 Task: Send an email with the signature Cole Ward with the subject 'Request for a trial' and the message 'Please let me know if there are any updates on this issue.' from softage.1@softage.net to softage.7@softage.net with an attached document Case_study.pdf and move the email from Sent Items to the folder Onboarding
Action: Mouse moved to (591, 228)
Screenshot: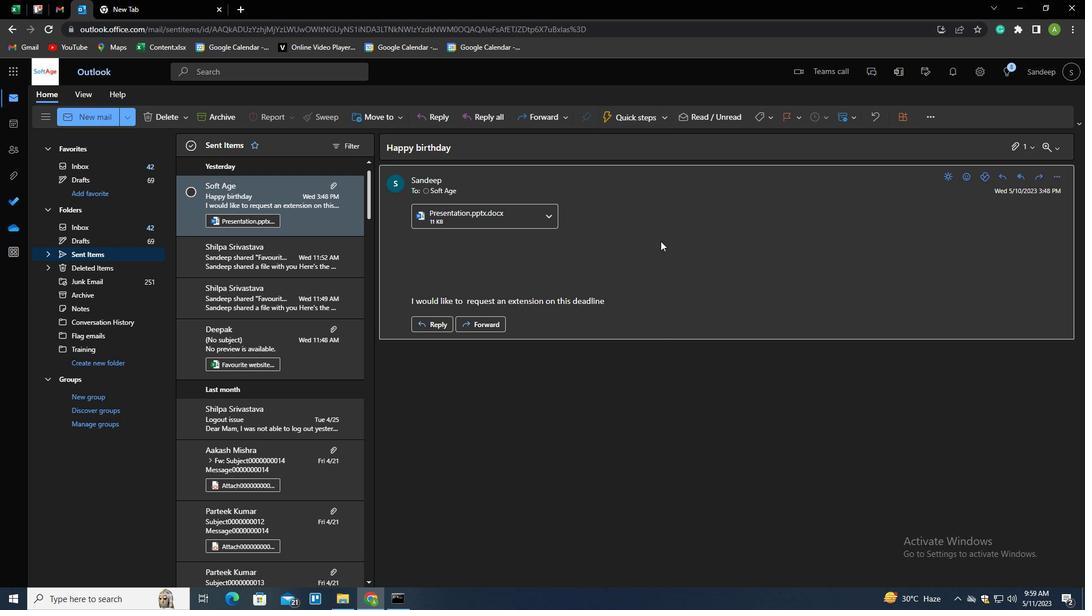 
Action: Key pressed n
Screenshot: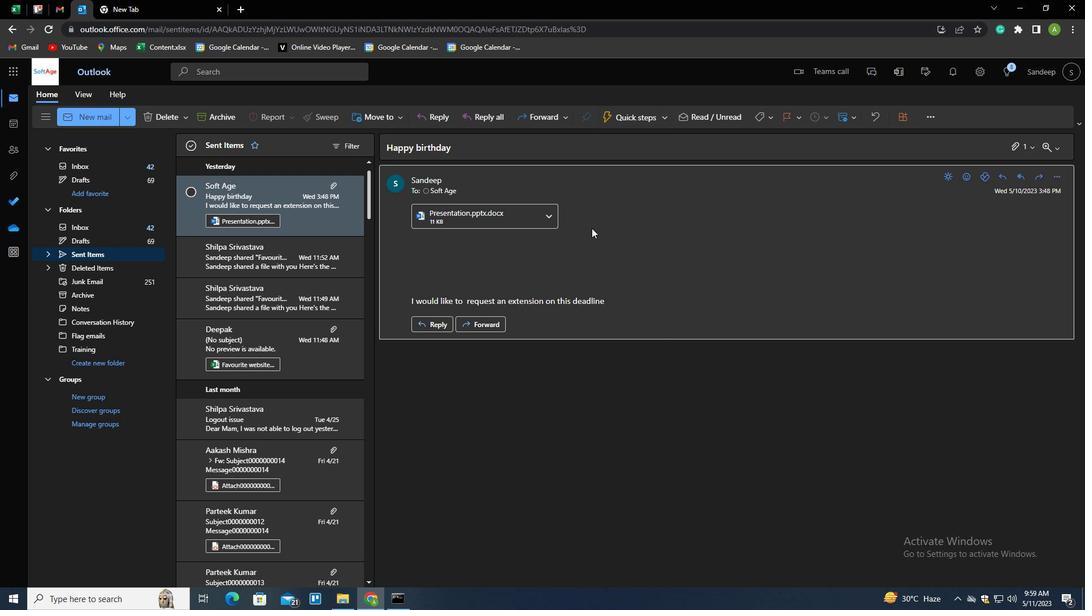 
Action: Mouse moved to (764, 118)
Screenshot: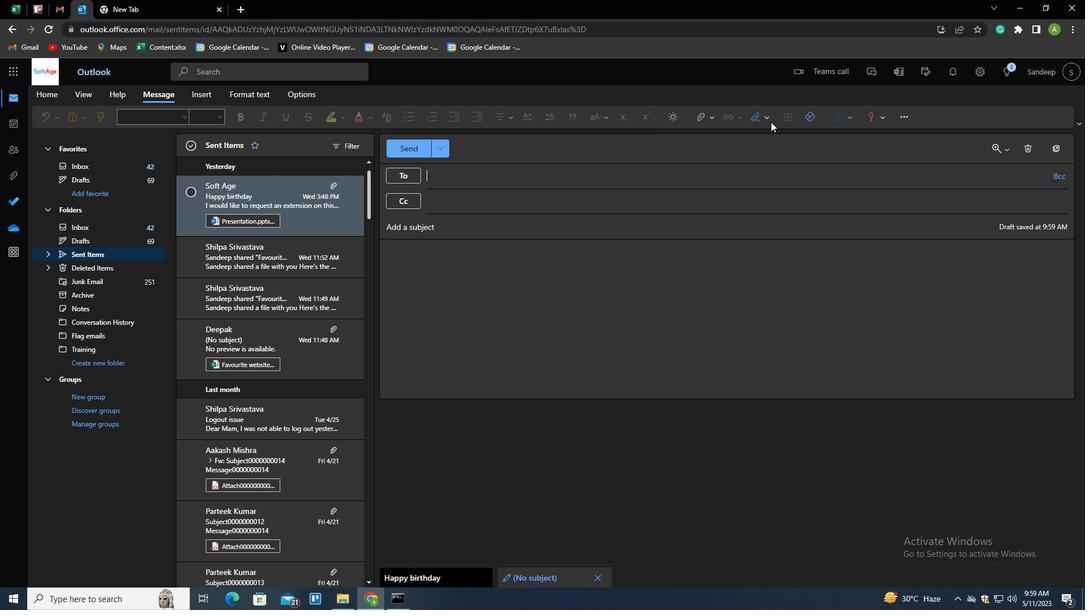 
Action: Mouse pressed left at (764, 118)
Screenshot: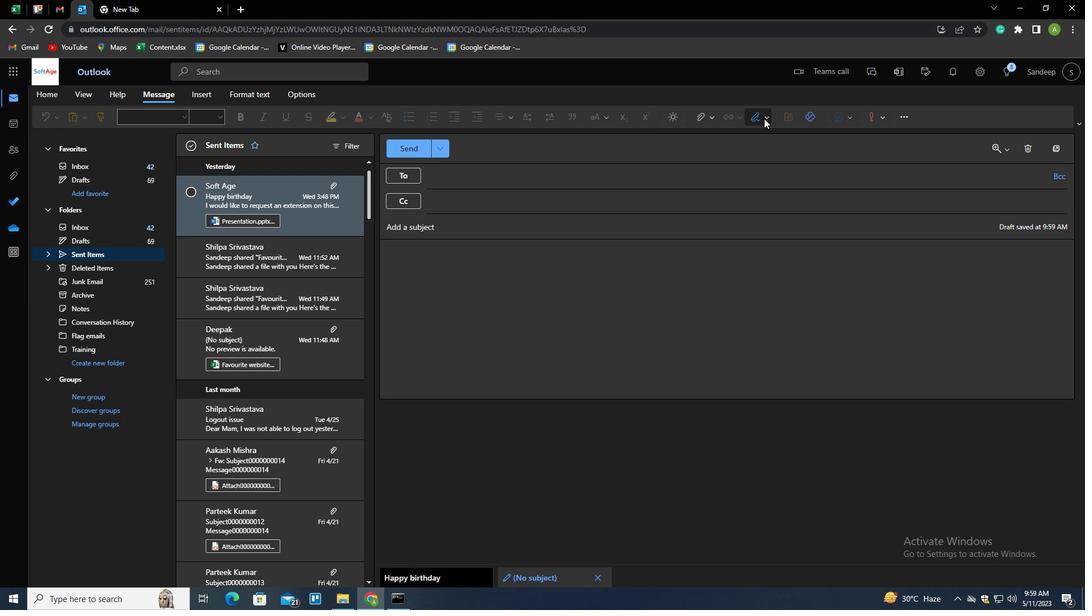 
Action: Mouse moved to (746, 161)
Screenshot: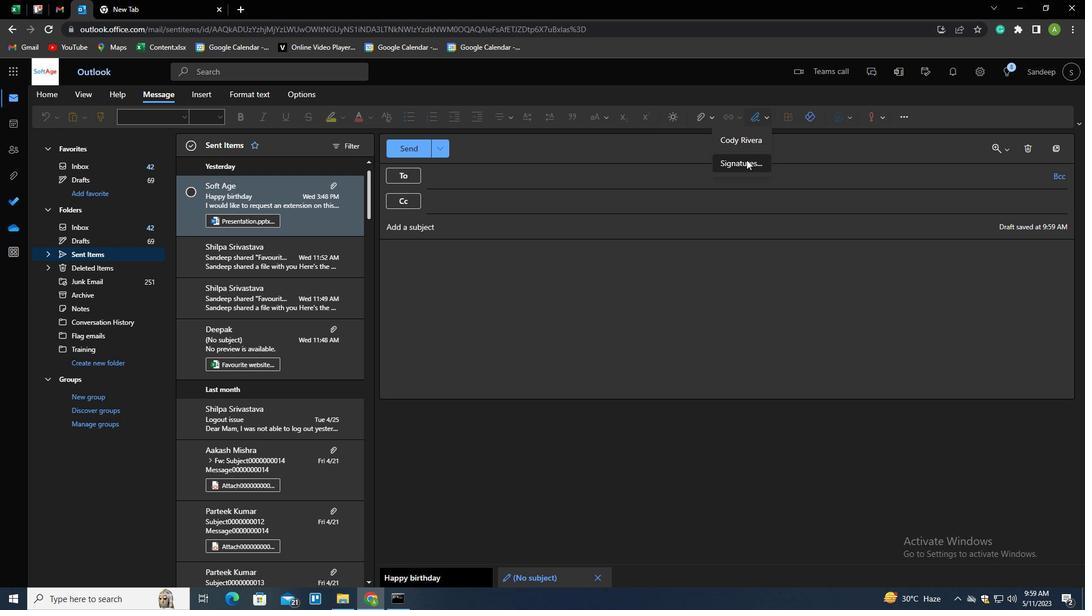 
Action: Mouse pressed left at (746, 161)
Screenshot: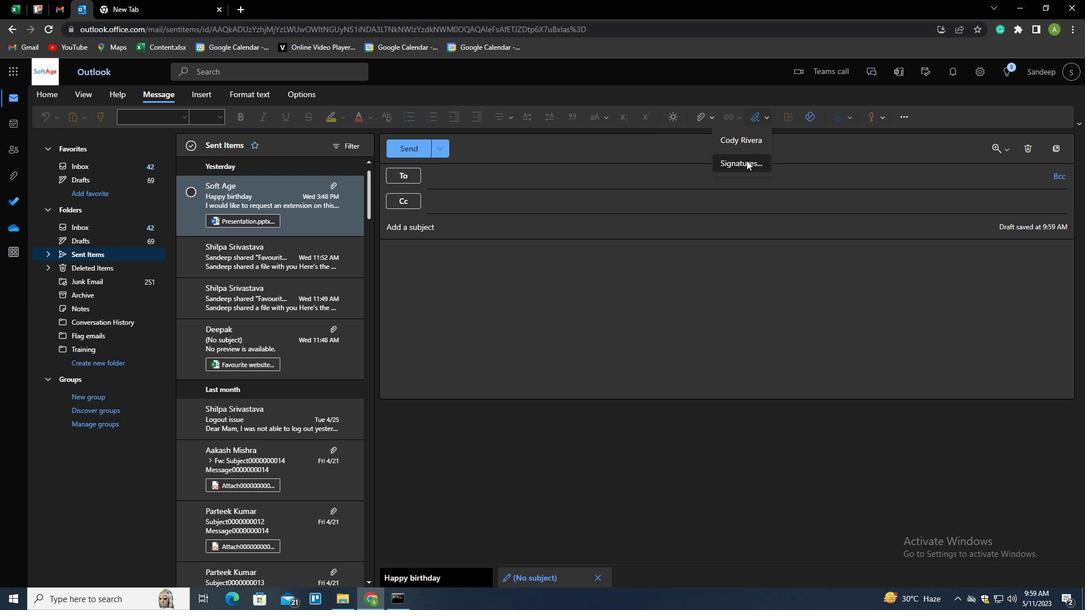 
Action: Mouse moved to (760, 205)
Screenshot: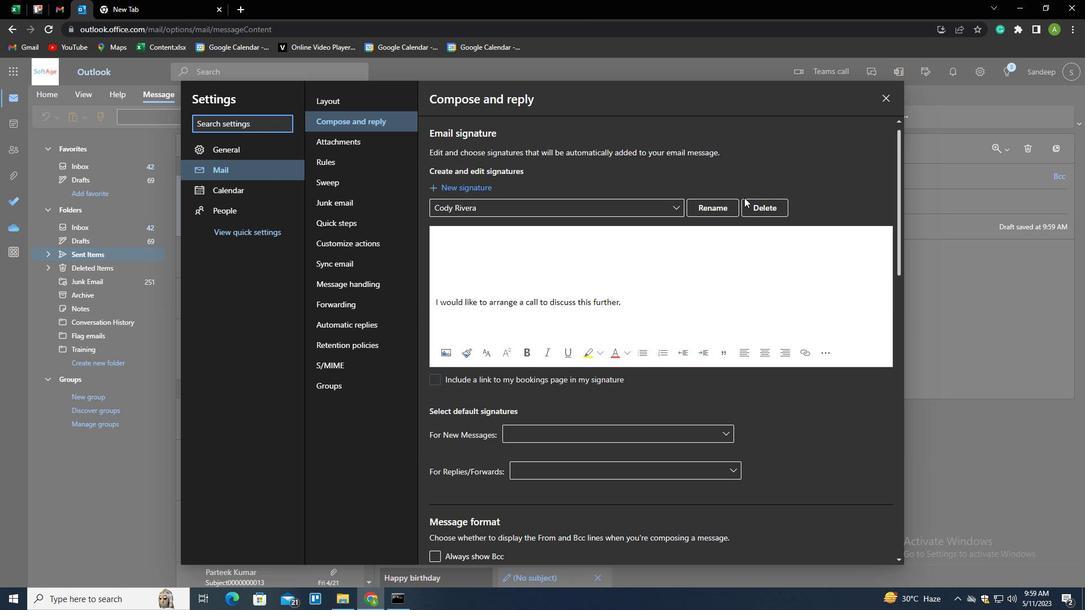 
Action: Mouse pressed left at (760, 205)
Screenshot: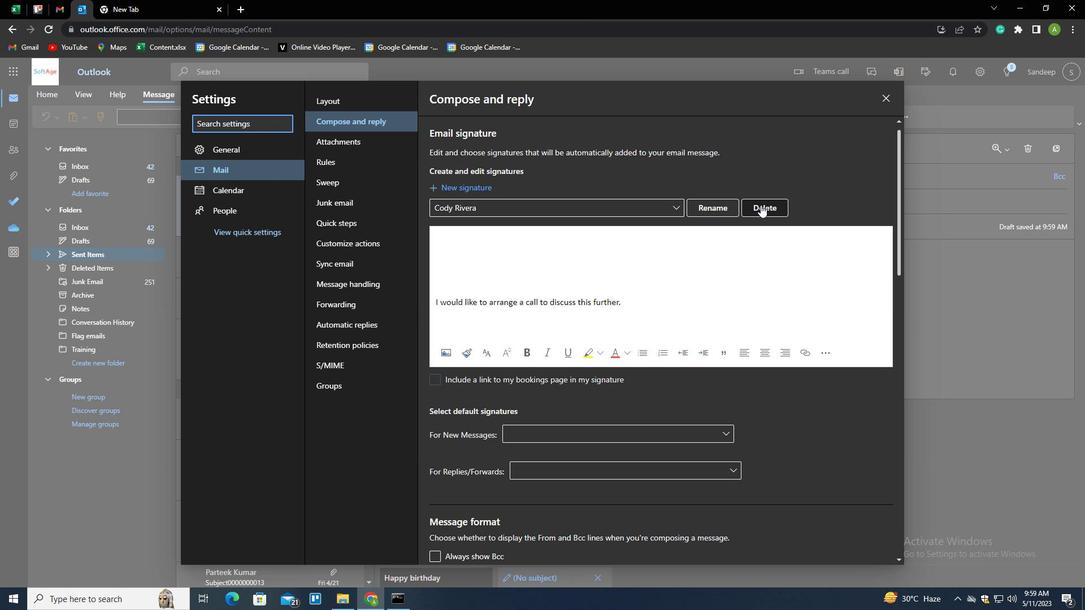 
Action: Mouse moved to (749, 209)
Screenshot: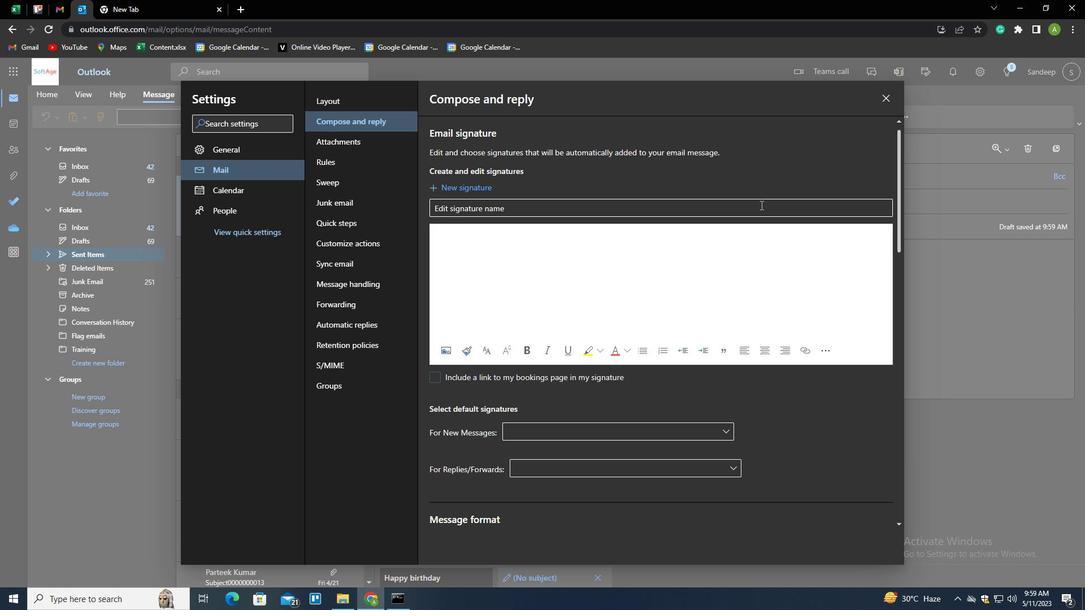 
Action: Mouse pressed left at (749, 209)
Screenshot: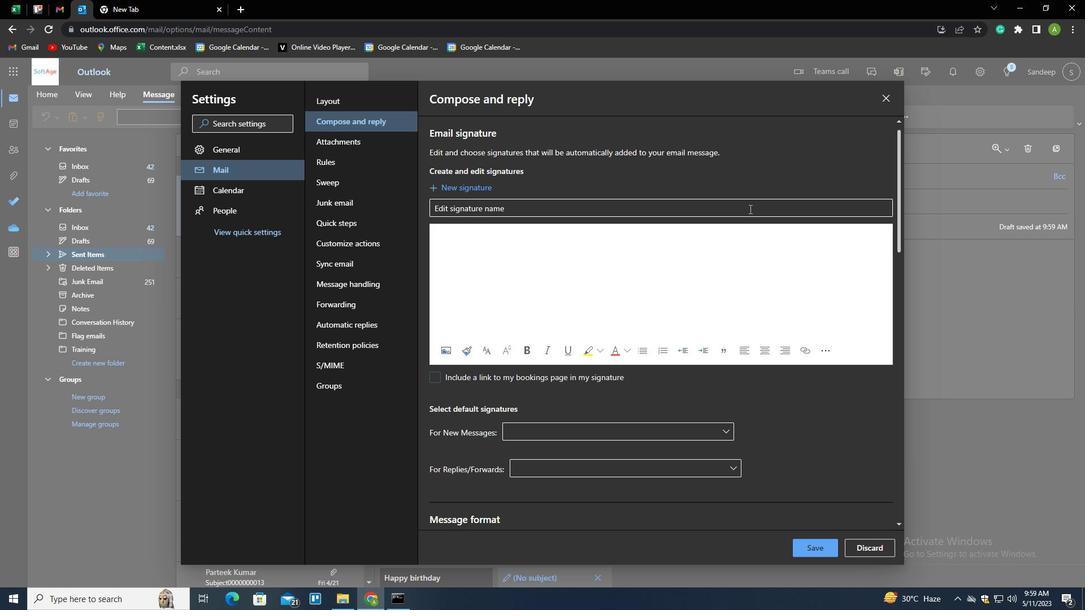
Action: Key pressed <Key.shift><Key.shift>COLE<Key.space><Key.shift>WR<Key.backspace>ARD
Screenshot: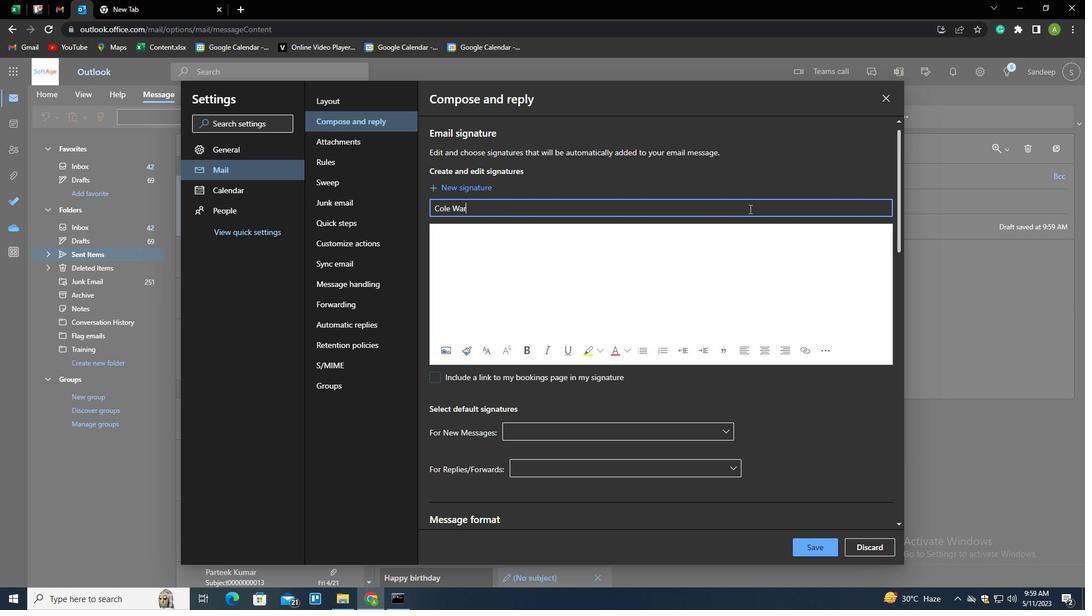 
Action: Mouse moved to (821, 550)
Screenshot: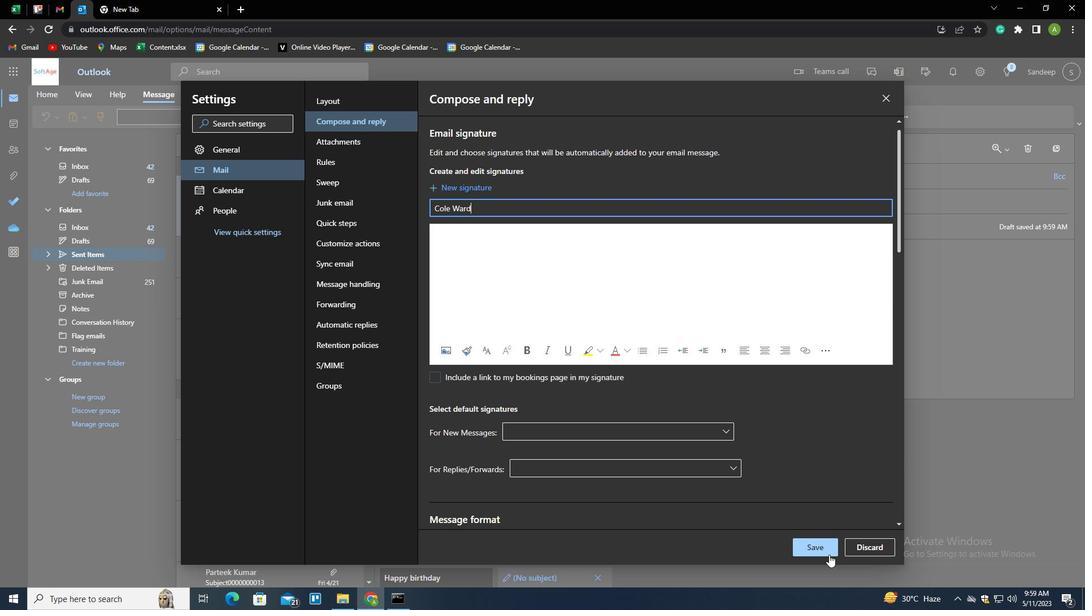 
Action: Mouse pressed left at (821, 550)
Screenshot: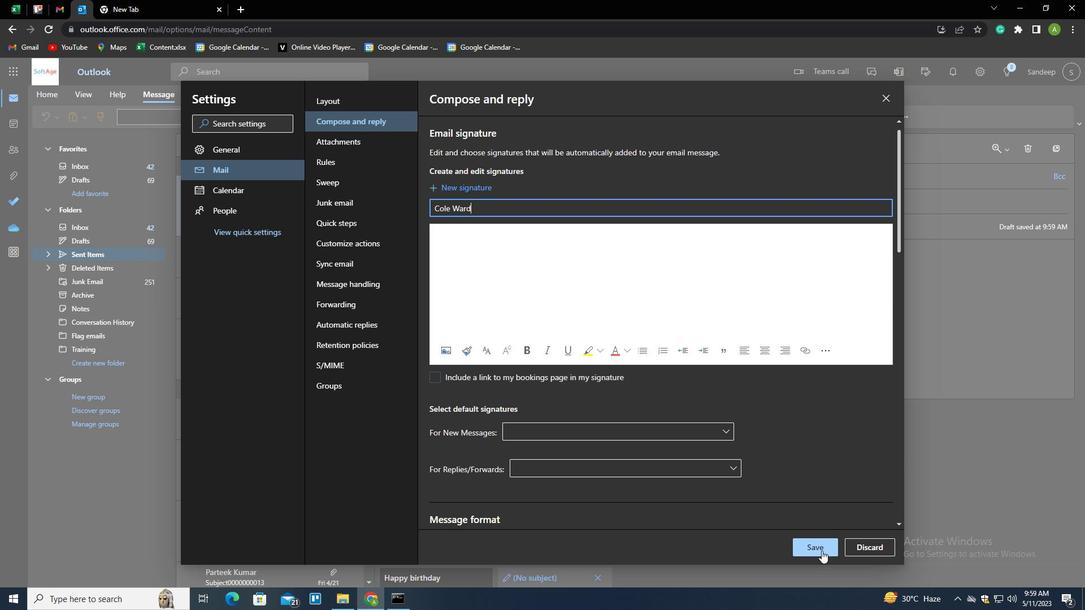 
Action: Mouse moved to (941, 277)
Screenshot: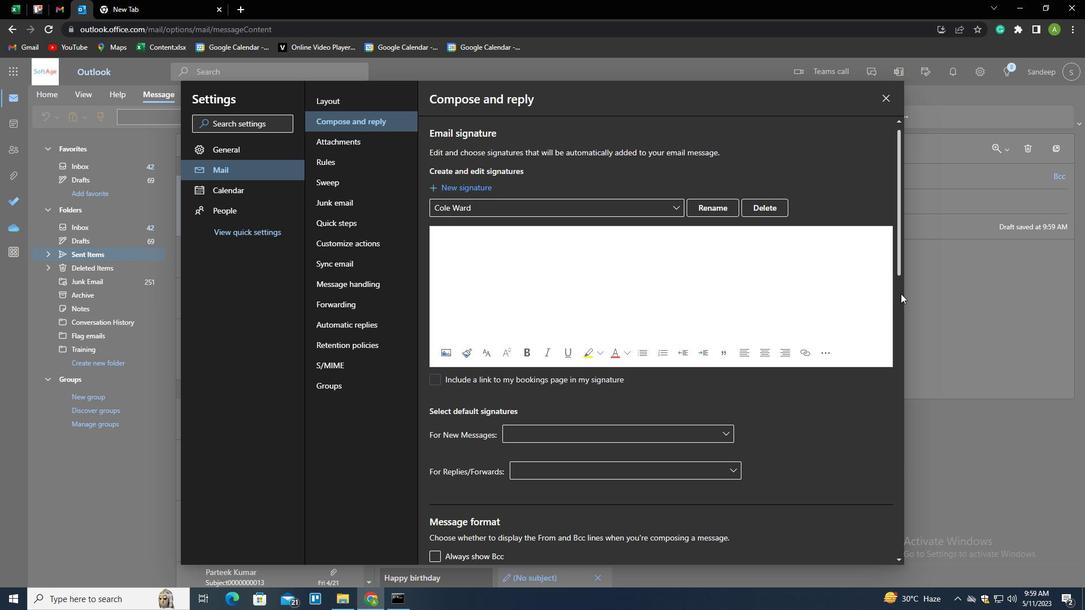 
Action: Mouse pressed left at (941, 277)
Screenshot: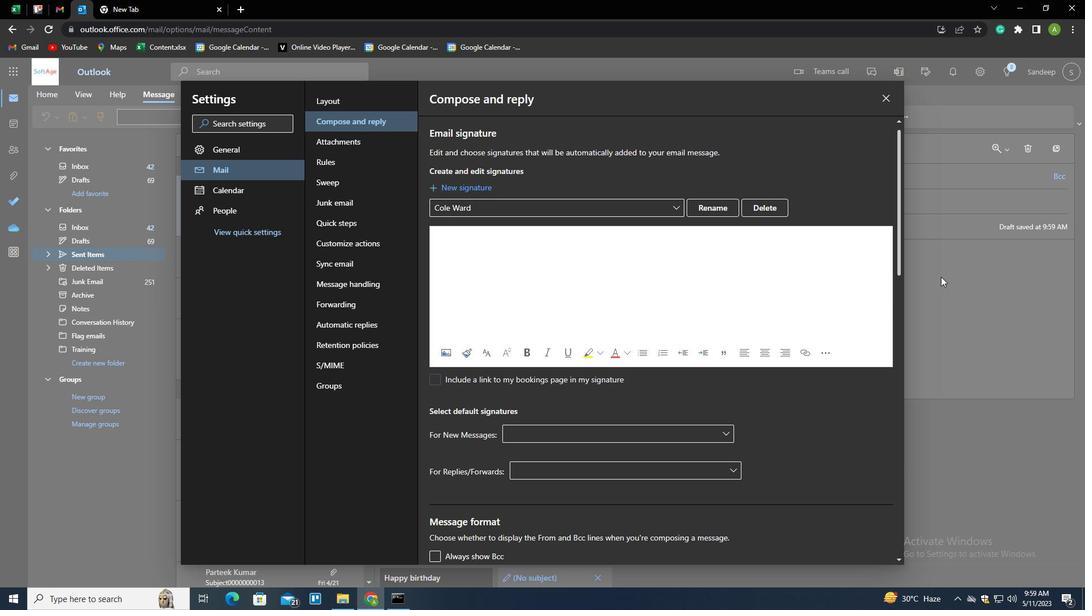 
Action: Mouse moved to (758, 119)
Screenshot: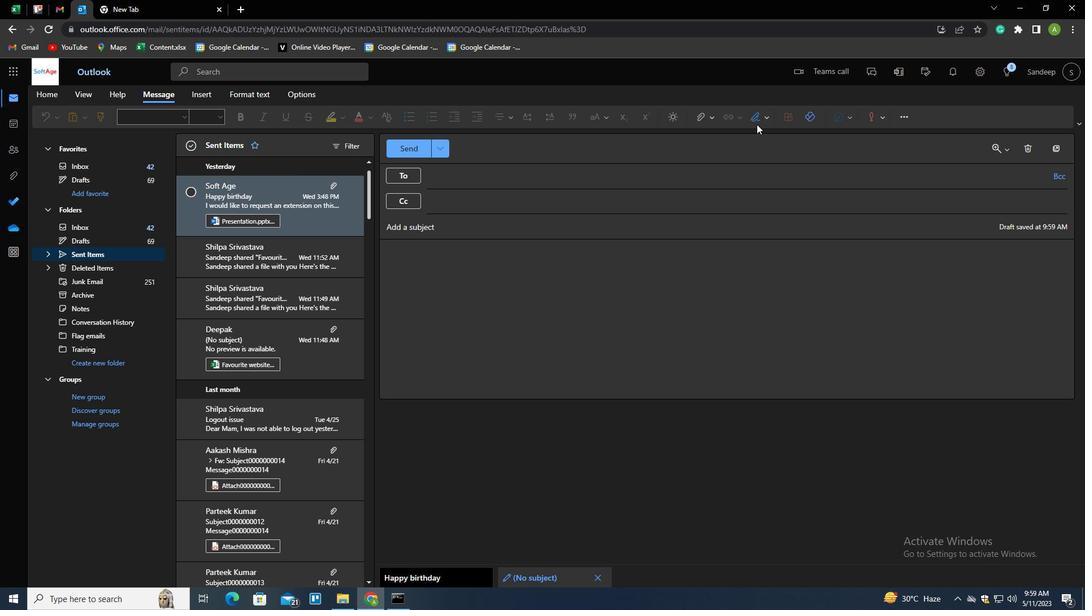 
Action: Mouse pressed left at (758, 119)
Screenshot: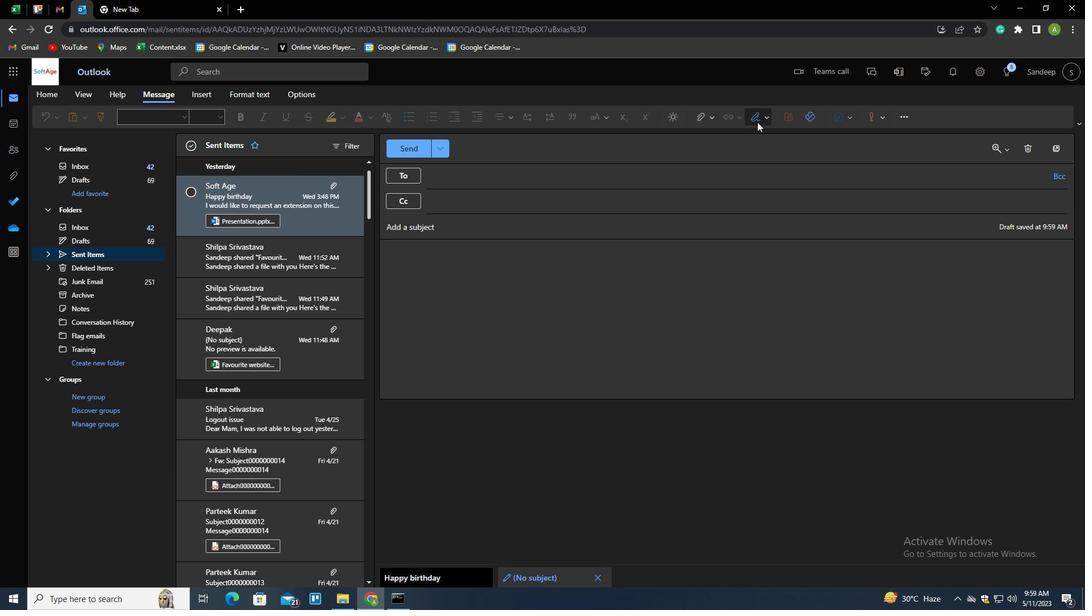 
Action: Mouse moved to (750, 140)
Screenshot: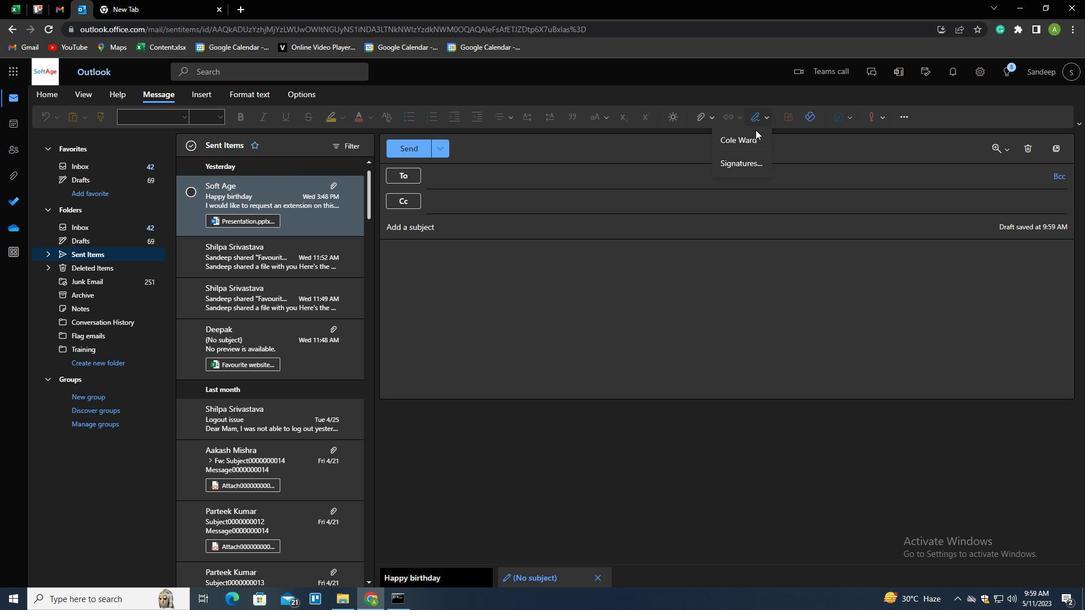 
Action: Mouse pressed left at (750, 140)
Screenshot: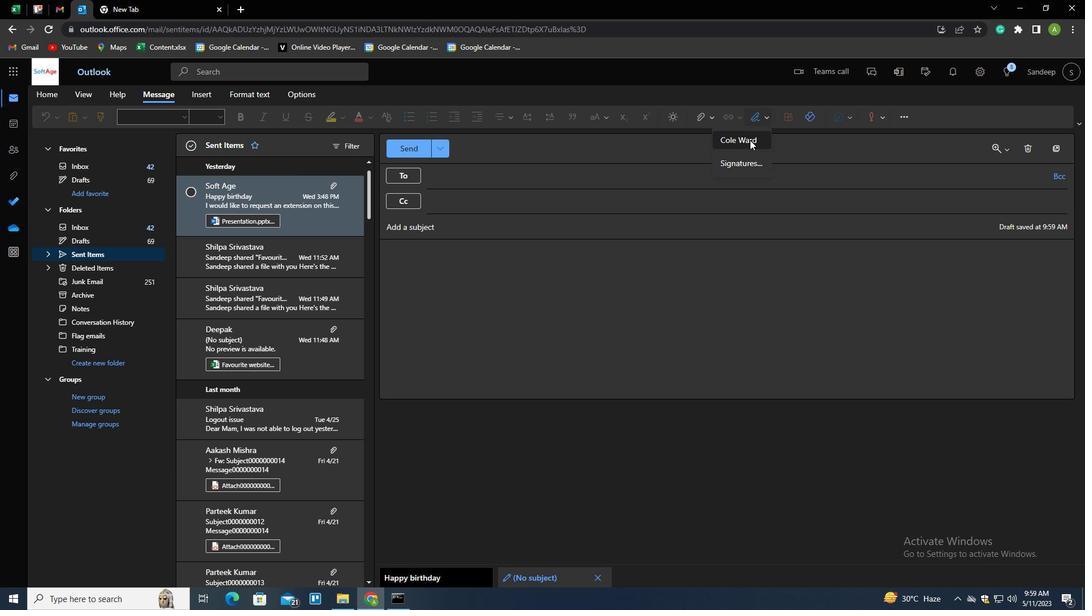 
Action: Mouse moved to (457, 230)
Screenshot: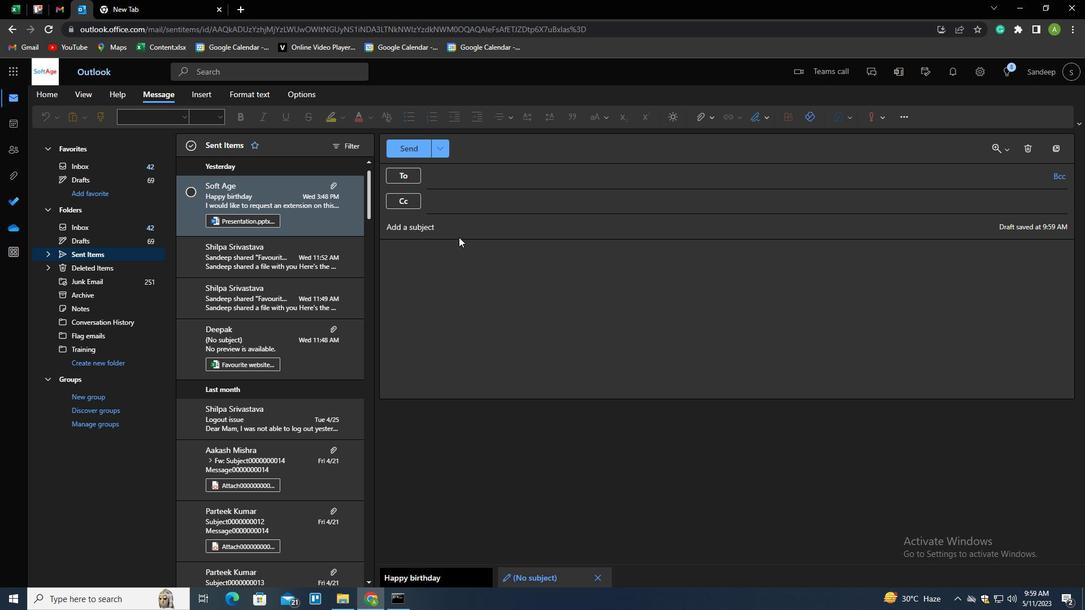 
Action: Mouse pressed left at (457, 230)
Screenshot: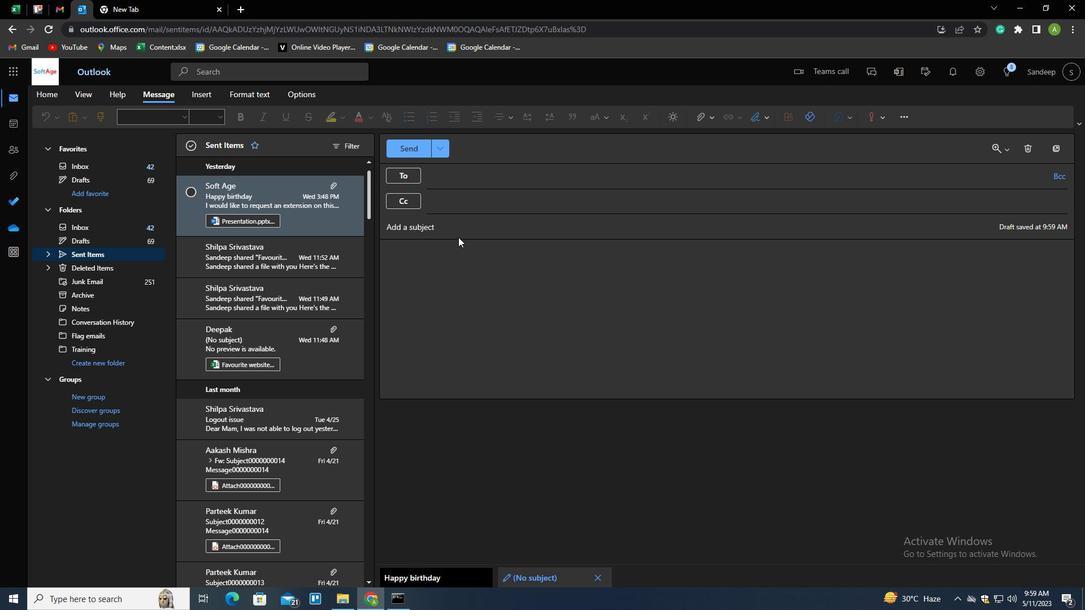 
Action: Key pressed <Key.shift>REQUEST<Key.space>FOR<Key.space>A<Key.space>TRIAL<Key.tab><Key.shift_r><Key.enter><Key.enter><Key.shift>PLES<Key.backspace>ASE<Key.space>LET<Key.space>ME<Key.space>KNOW<Key.space>IF<Key.space>THER<Key.space>E<Key.backspace><Key.backspace>E<Key.space>ARE<Key.space>ANY<Key.space>UPDATES<Key.space>ON<Key.space>THIS<Key.space>ISSUE.
Screenshot: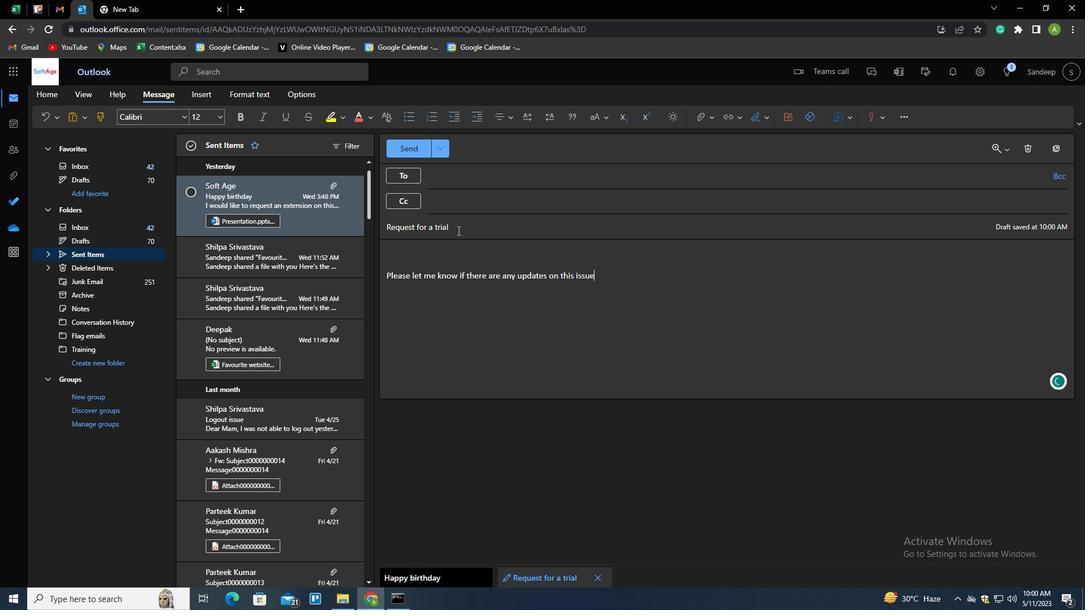 
Action: Mouse moved to (457, 180)
Screenshot: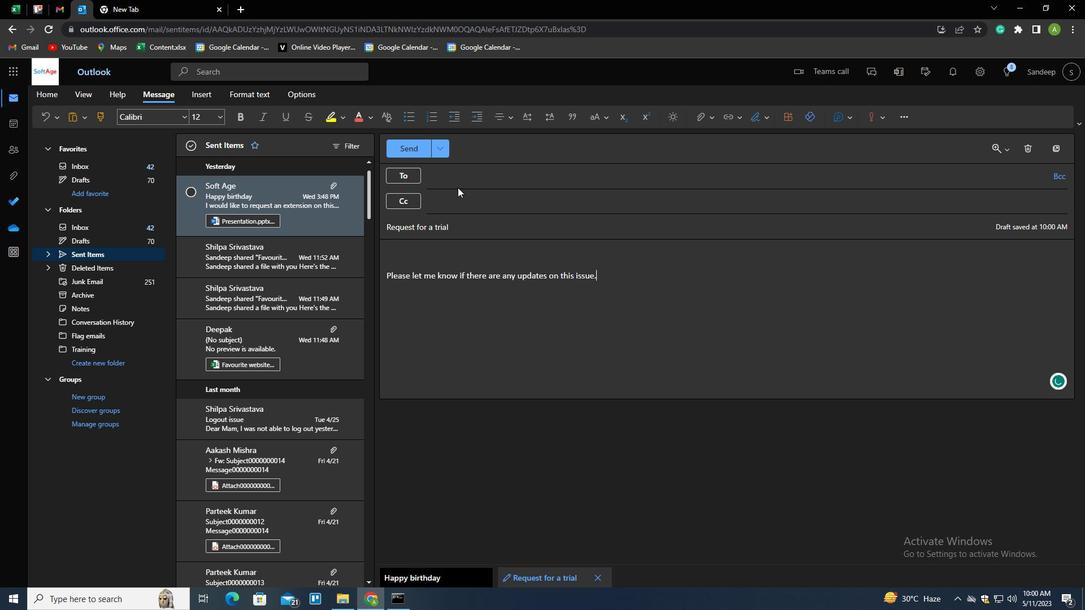
Action: Mouse pressed left at (457, 180)
Screenshot: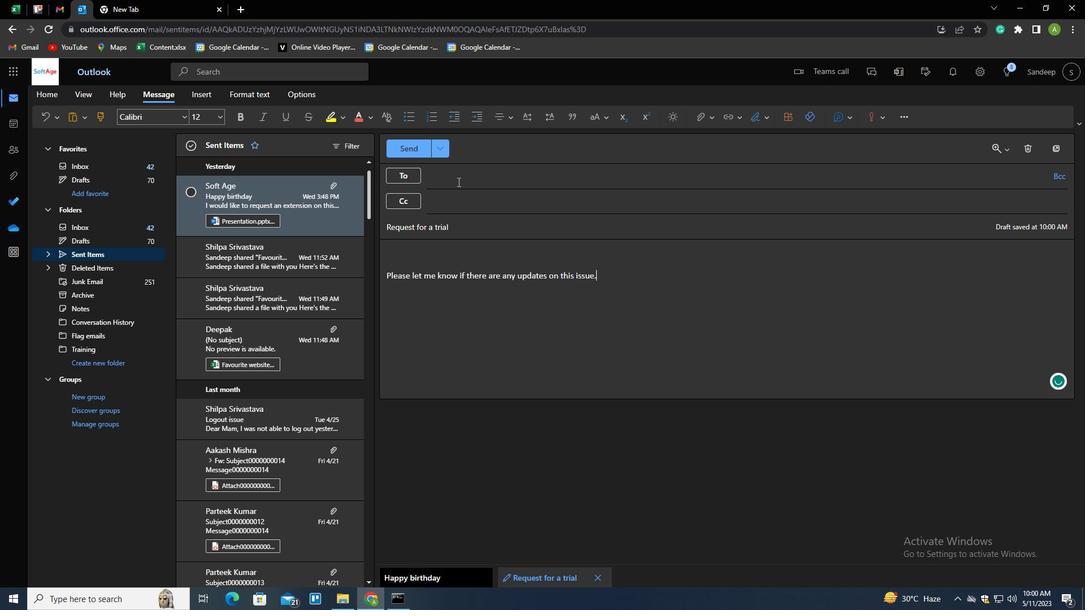 
Action: Key pressed SOFTAGE.7<Key.shift>@SOFTAGE.NET
Screenshot: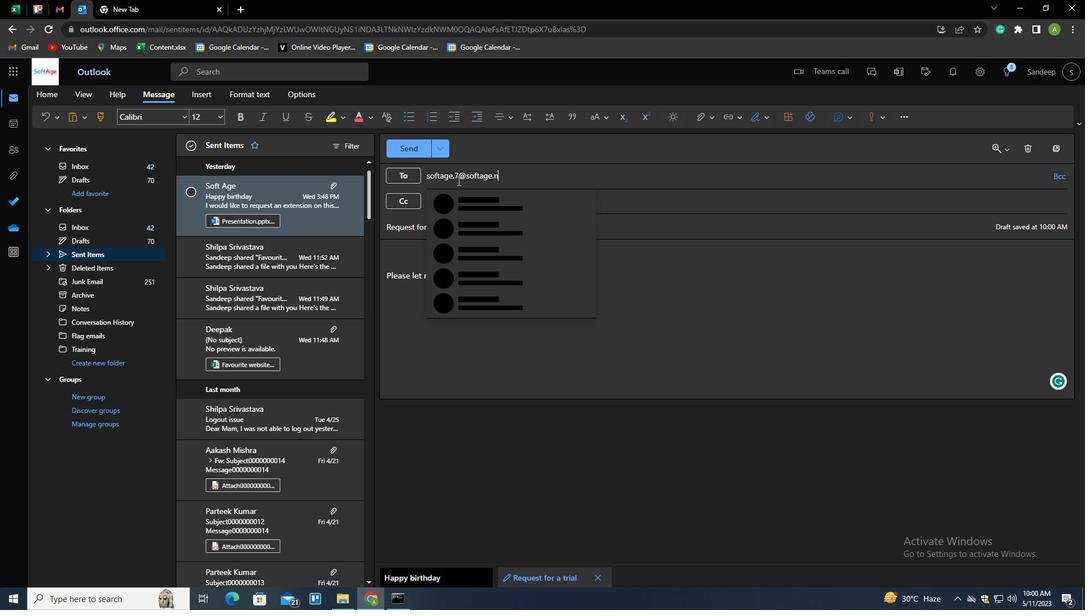 
Action: Mouse moved to (474, 200)
Screenshot: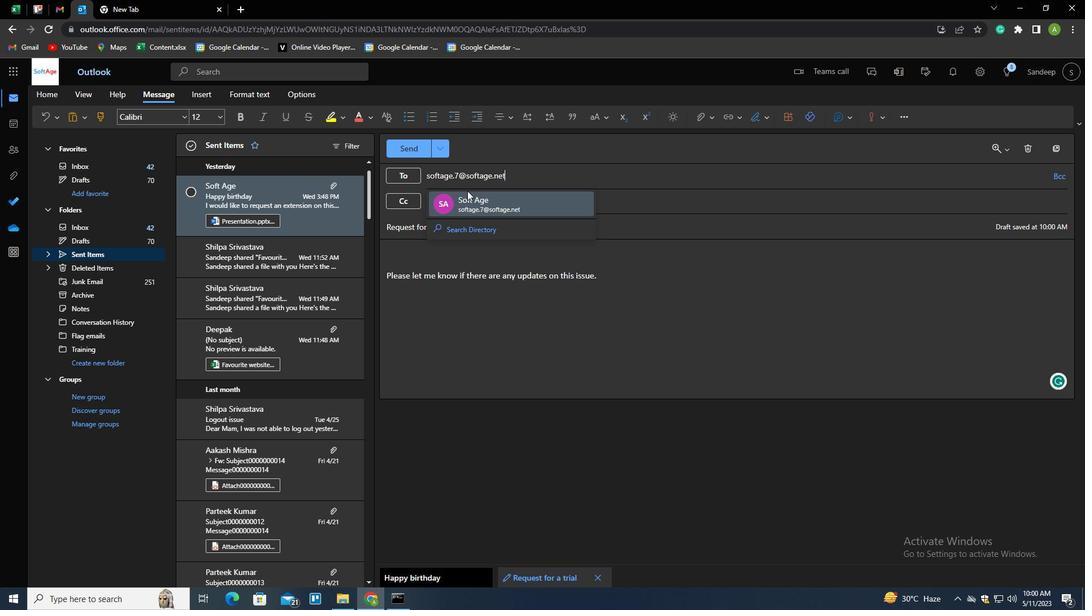 
Action: Mouse pressed left at (474, 200)
Screenshot: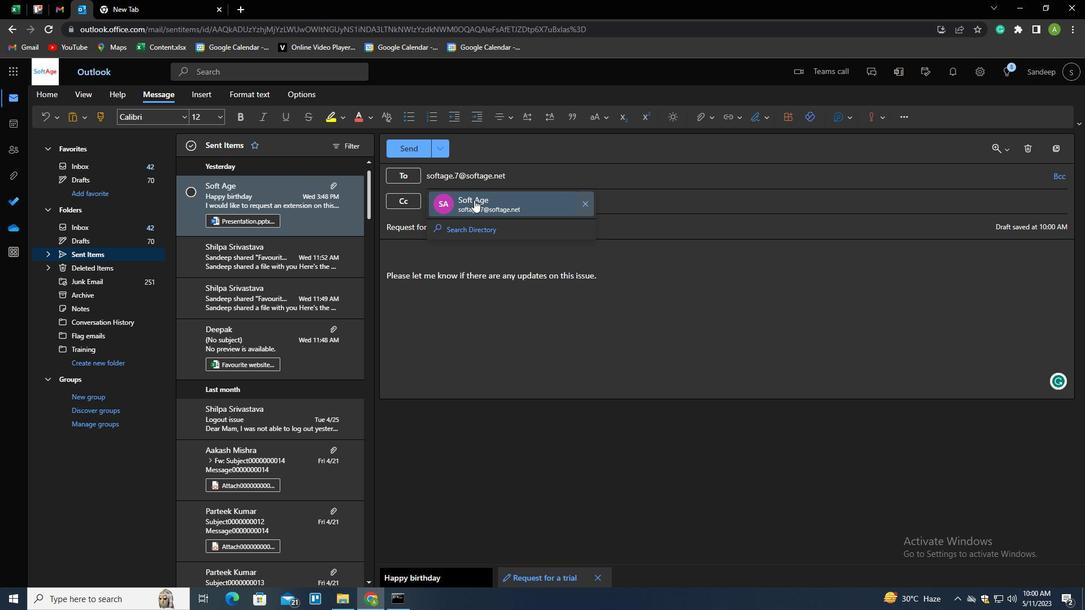
Action: Mouse moved to (407, 152)
Screenshot: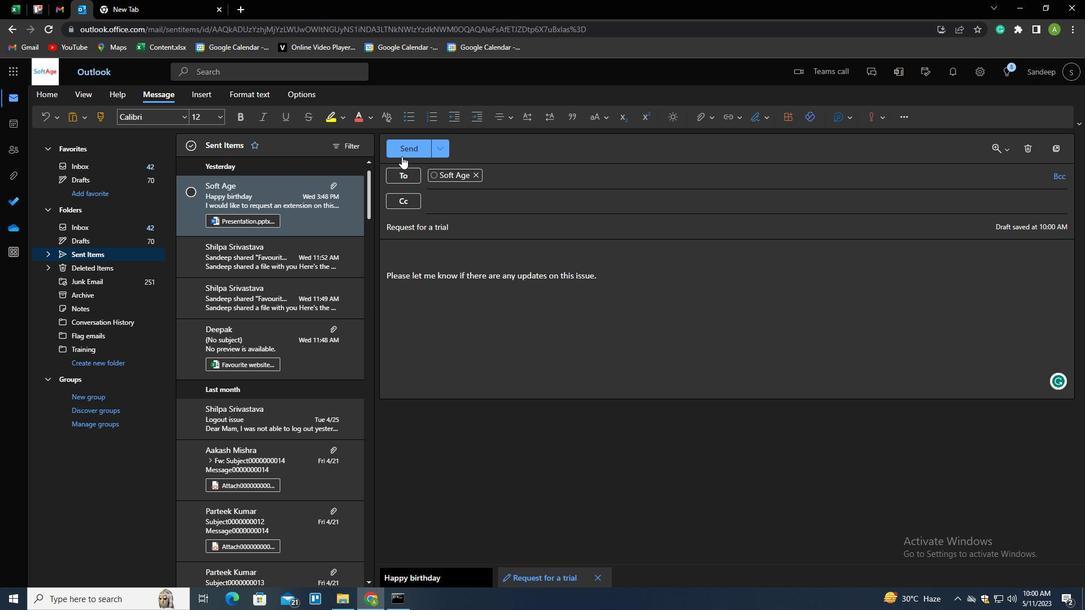 
Action: Mouse pressed left at (407, 152)
Screenshot: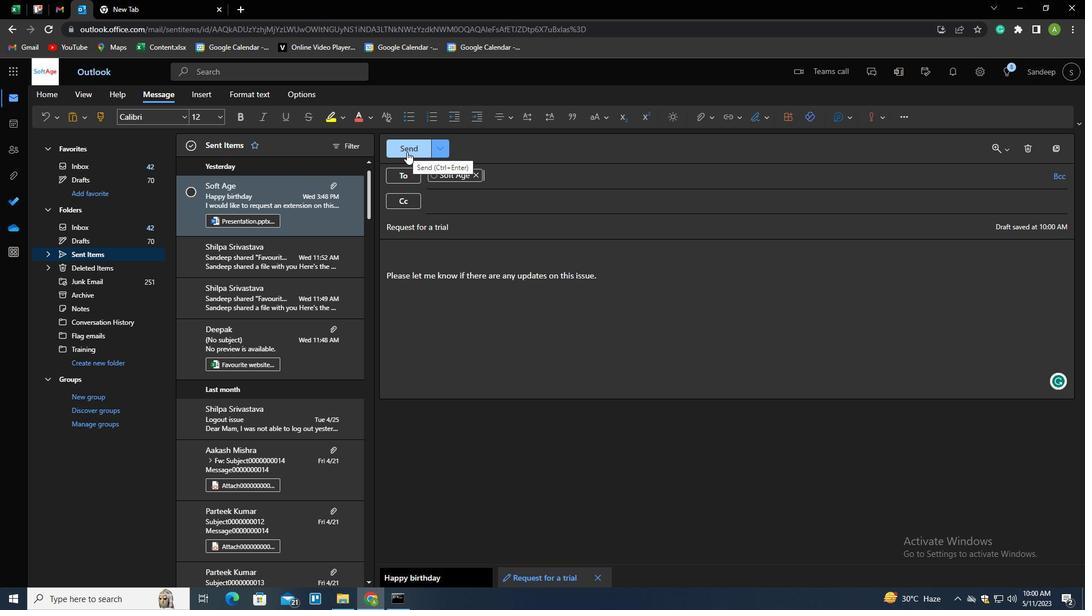 
Action: Mouse moved to (103, 355)
Screenshot: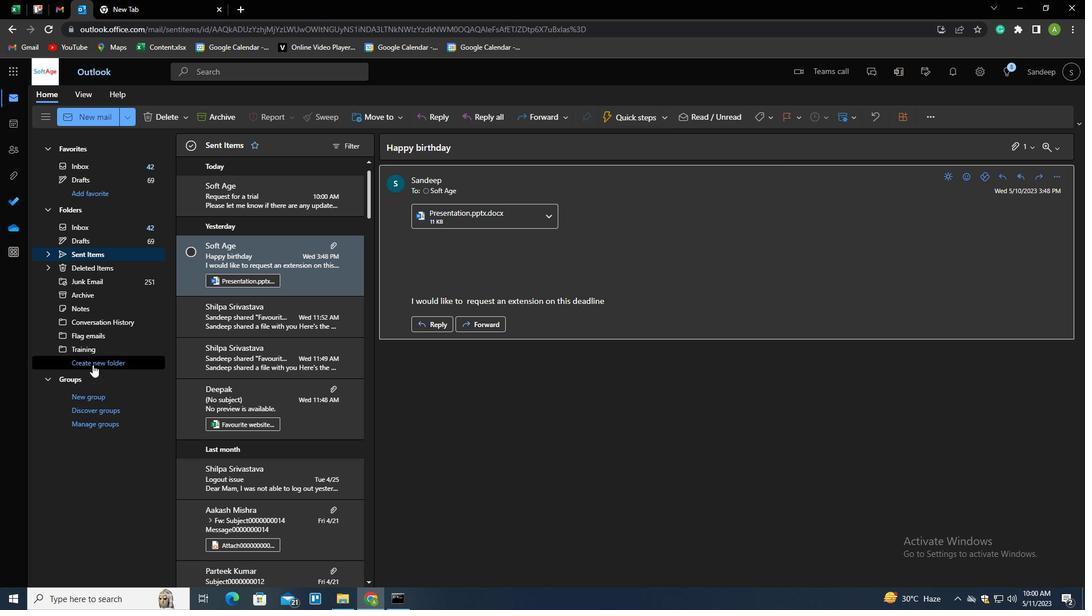 
Action: Mouse pressed left at (103, 355)
Screenshot: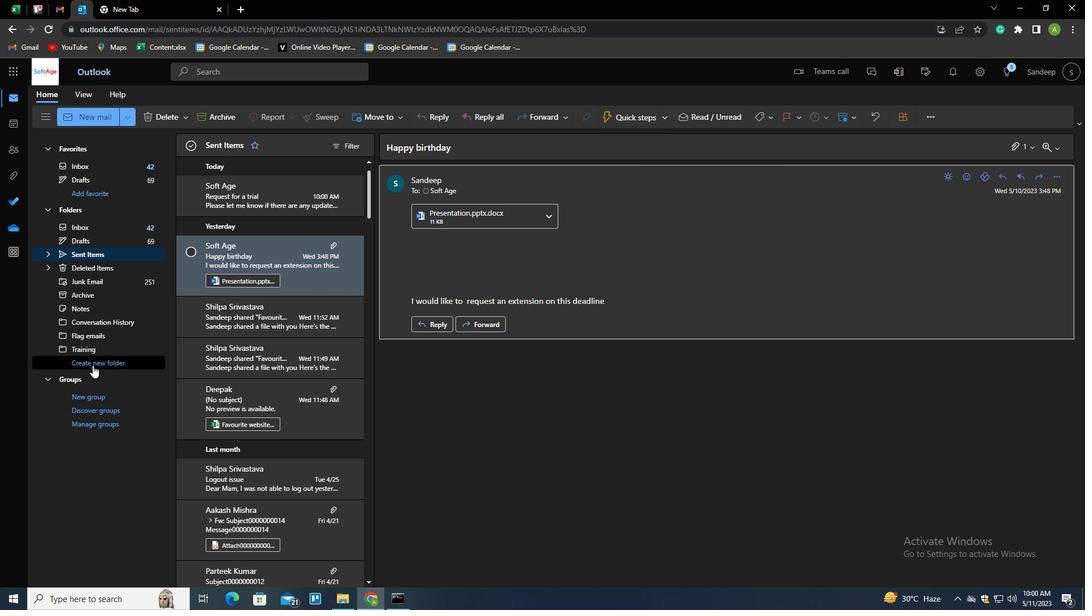 
Action: Mouse moved to (103, 359)
Screenshot: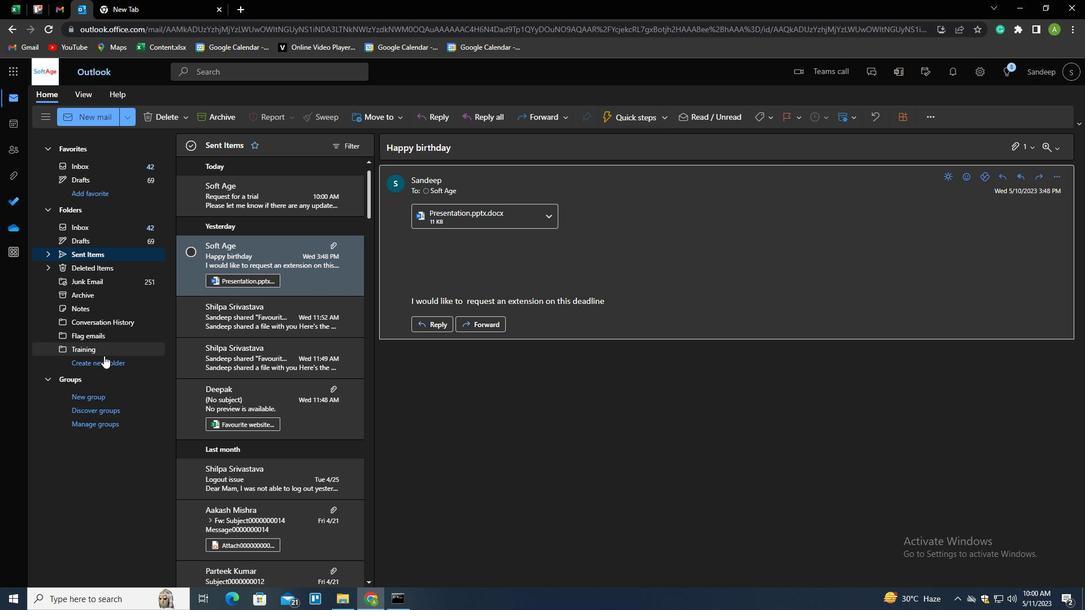 
Action: Mouse pressed left at (103, 359)
Screenshot: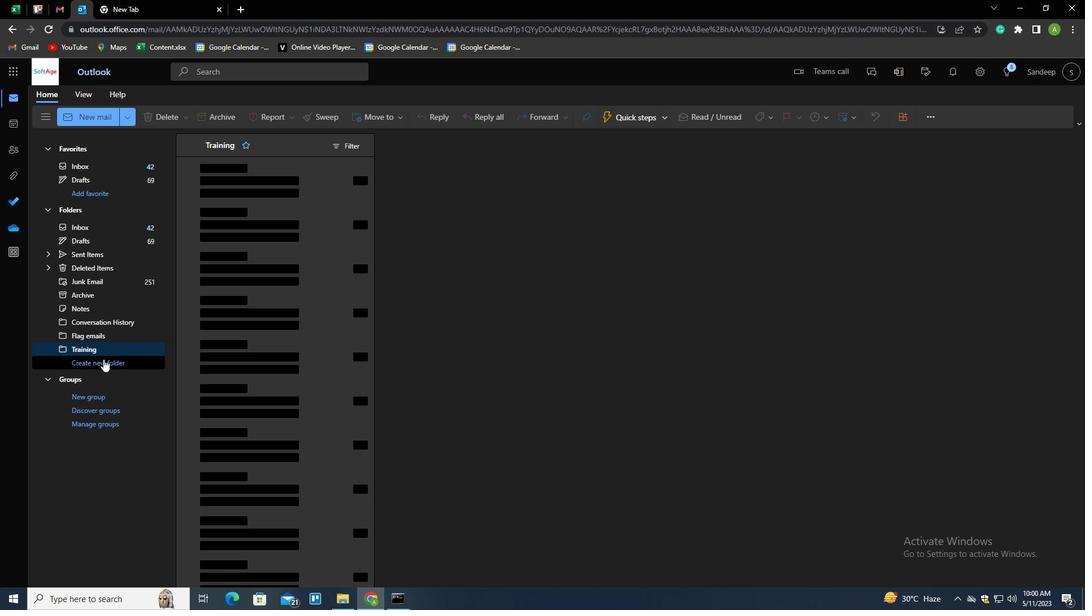 
Action: Mouse moved to (109, 366)
Screenshot: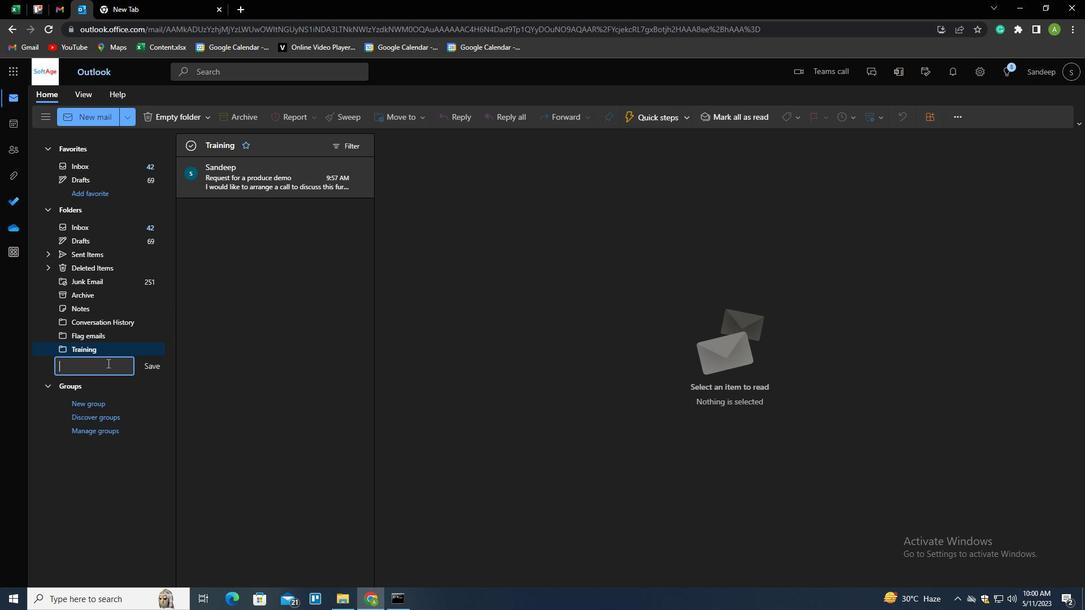 
Action: Mouse pressed left at (109, 366)
Screenshot: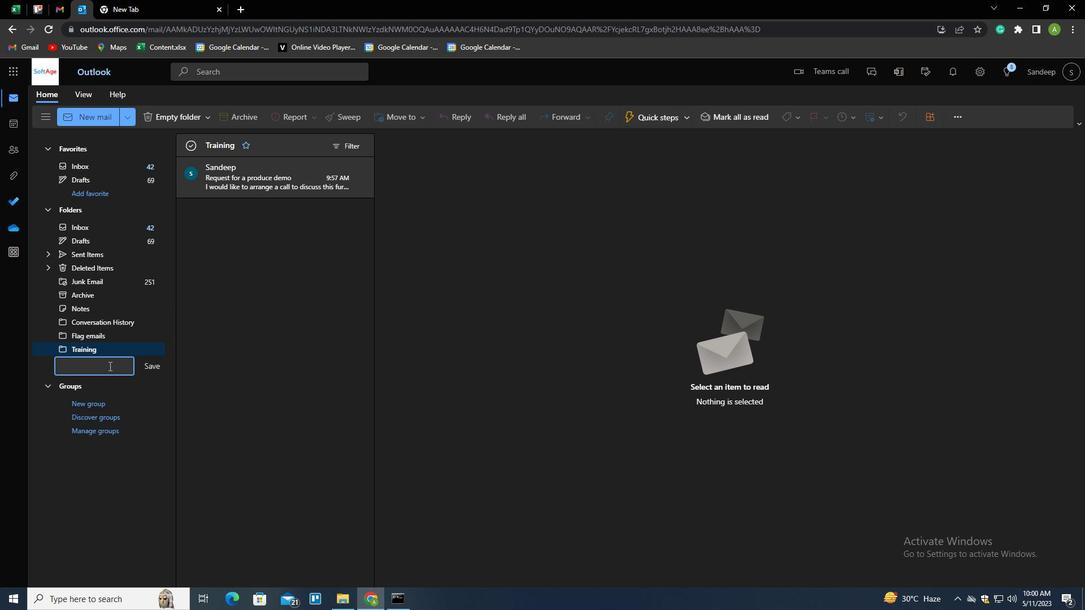 
Action: Key pressed <Key.shift>ONBOARDING<Key.enter>
Screenshot: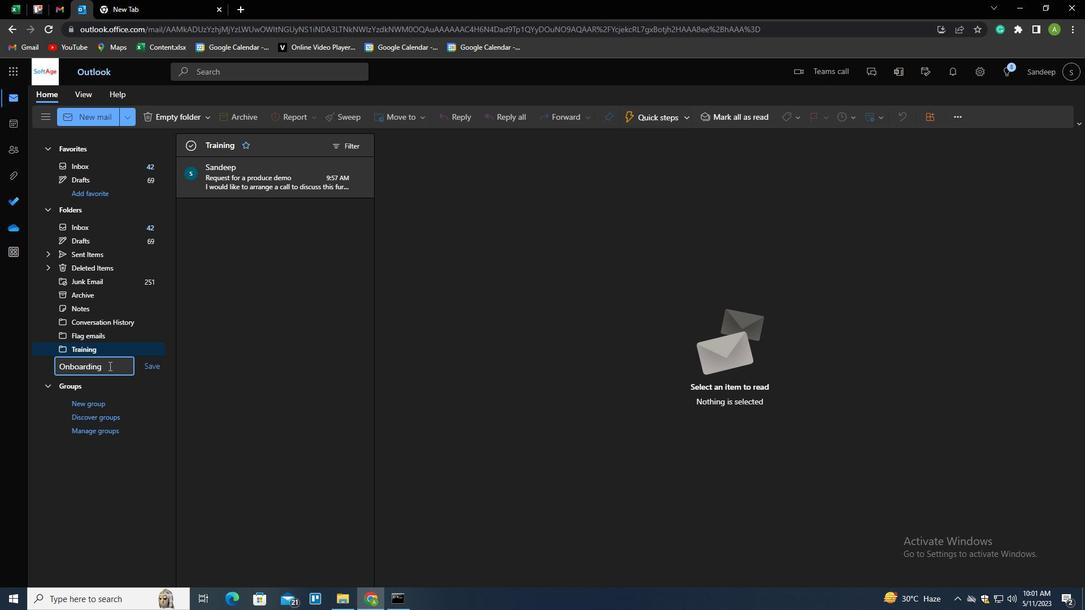 
Action: Mouse moved to (92, 252)
Screenshot: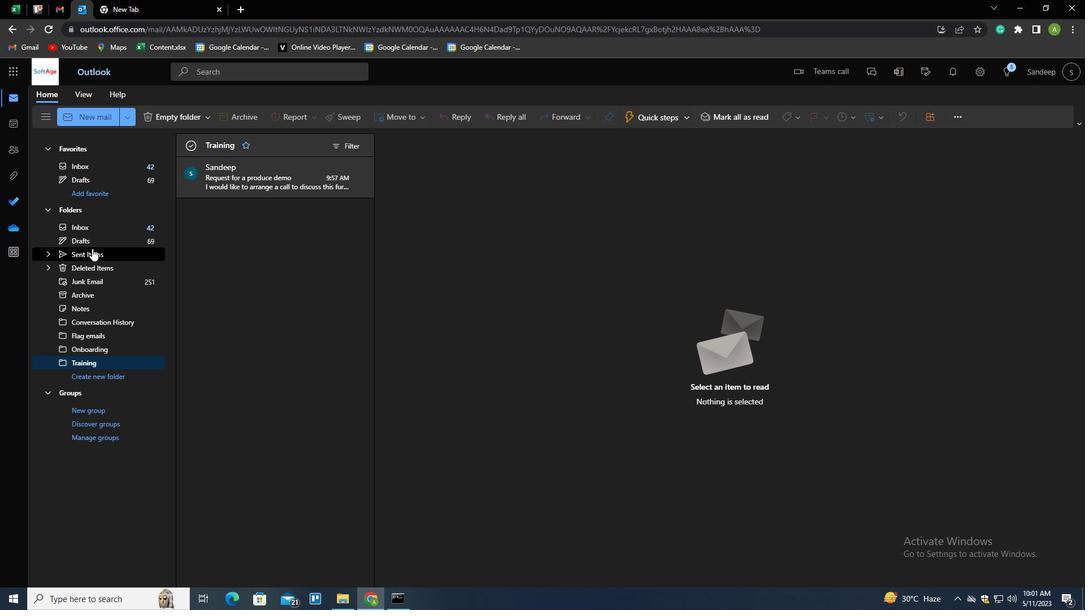 
Action: Mouse pressed left at (92, 252)
Screenshot: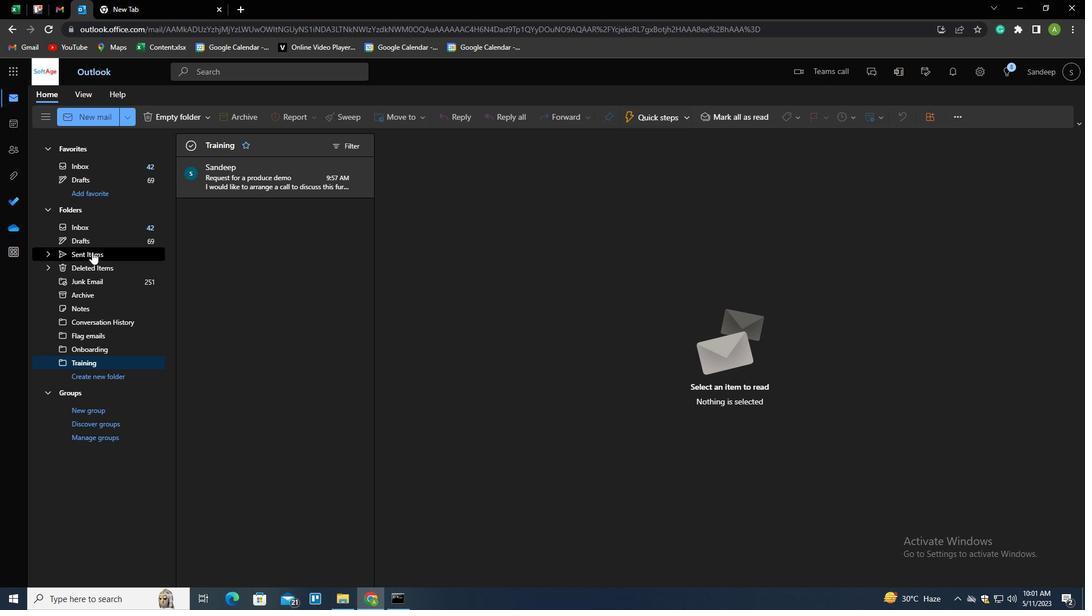 
Action: Mouse moved to (264, 184)
Screenshot: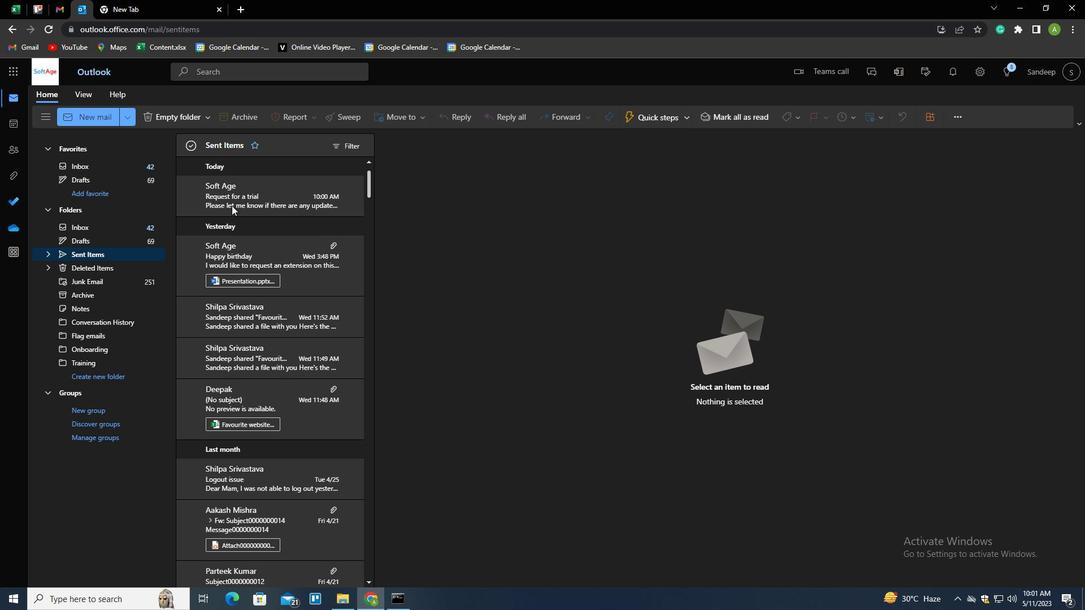 
Action: Mouse pressed right at (264, 184)
Screenshot: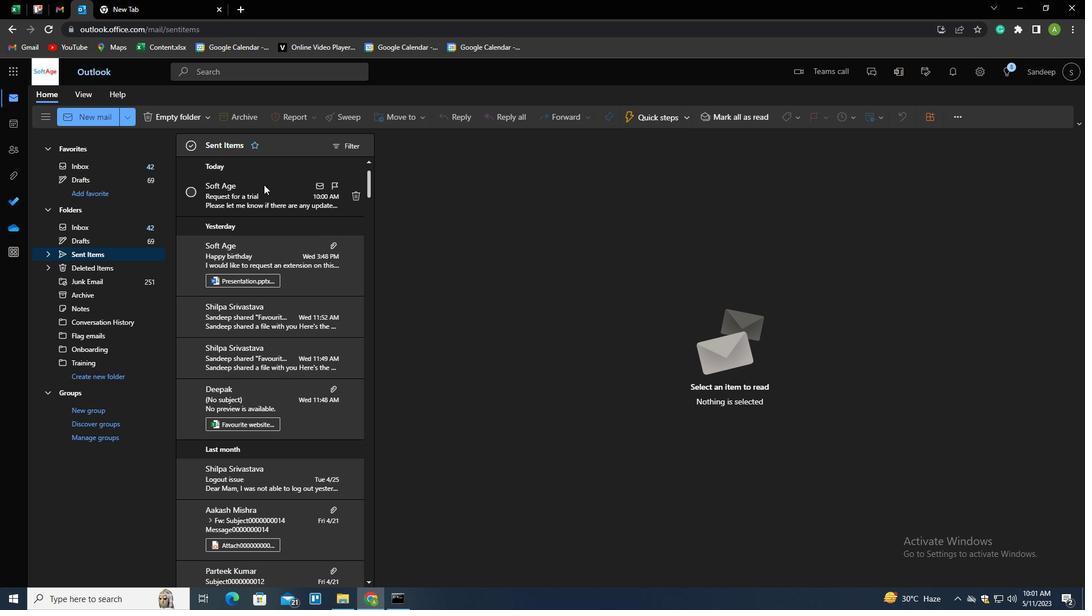 
Action: Mouse moved to (286, 230)
Screenshot: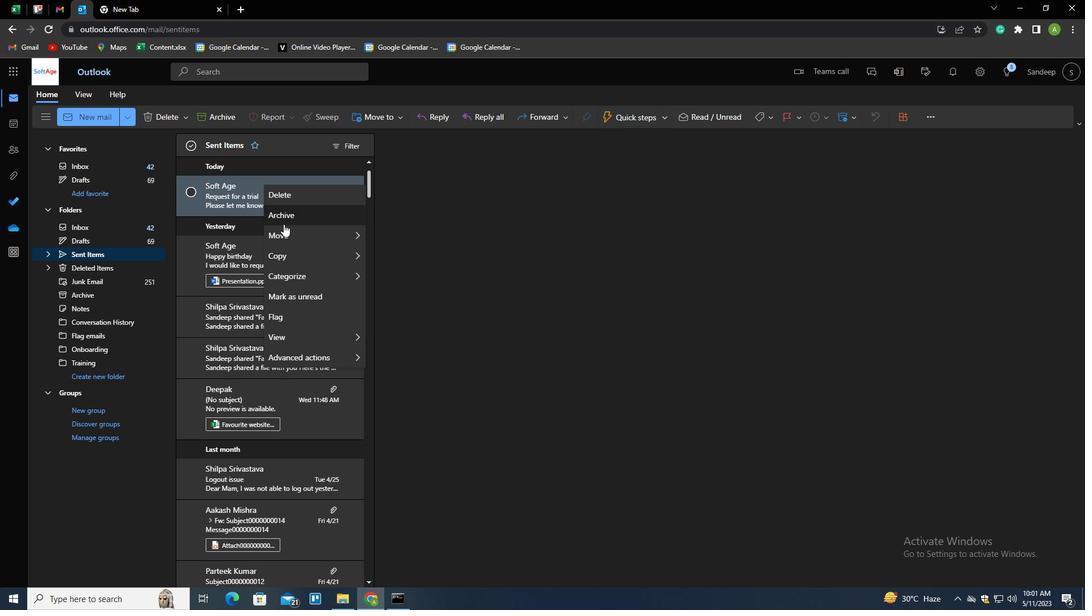 
Action: Mouse pressed left at (286, 230)
Screenshot: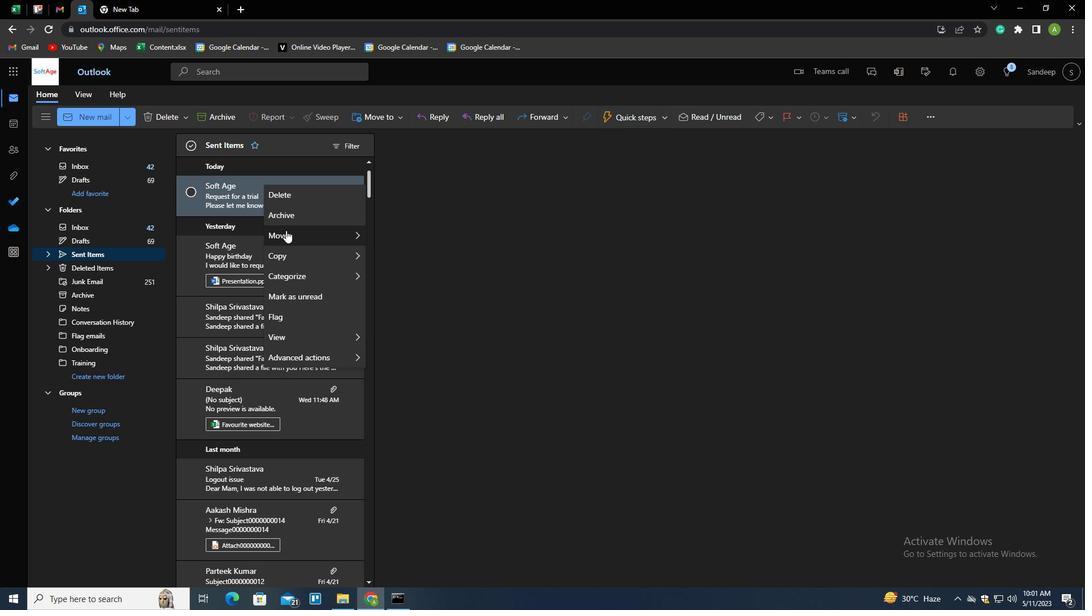 
Action: Mouse moved to (401, 235)
Screenshot: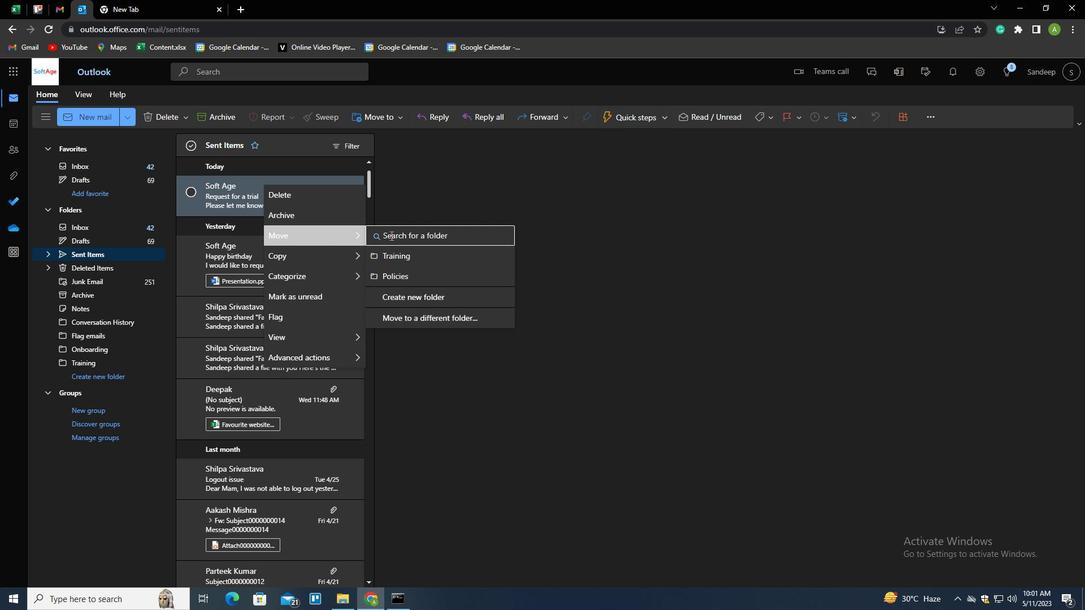
Action: Mouse pressed left at (401, 235)
Screenshot: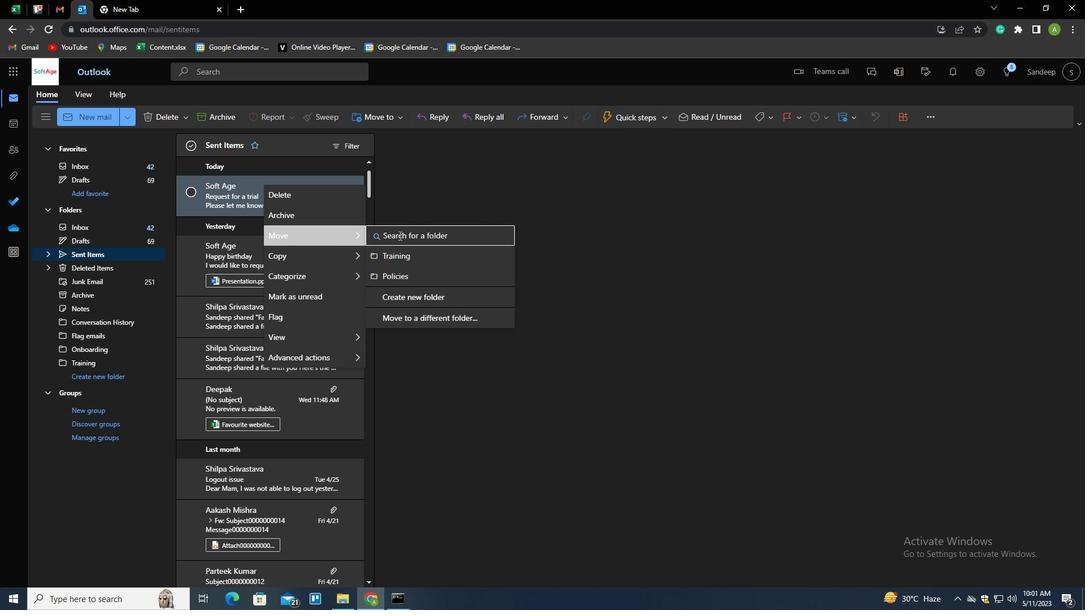 
Action: Key pressed <Key.shift>ONBOARDI
Screenshot: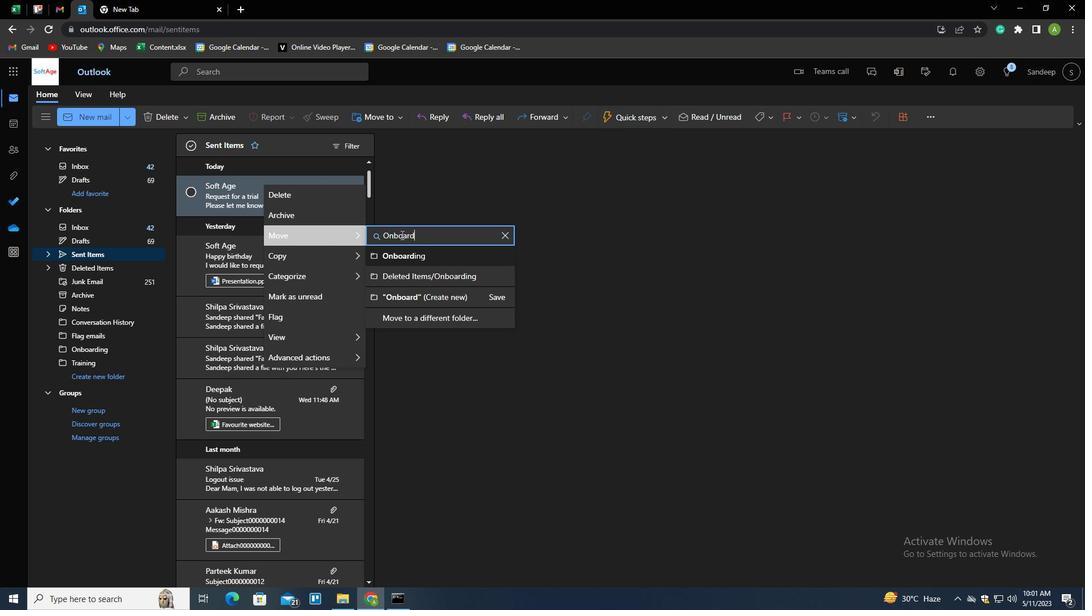 
Action: Mouse moved to (416, 253)
Screenshot: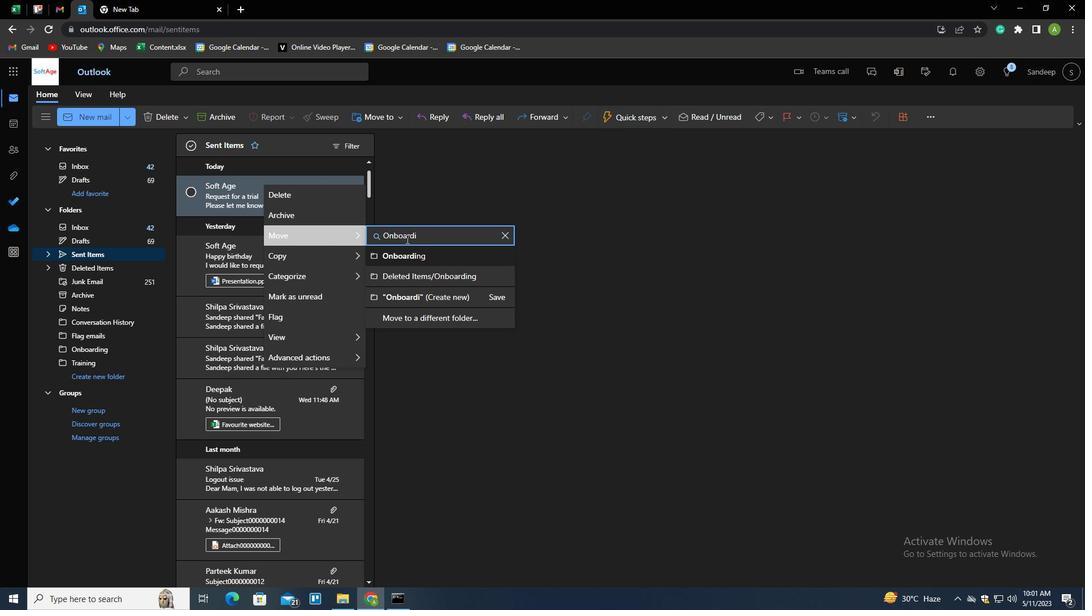 
Action: Mouse pressed left at (416, 253)
Screenshot: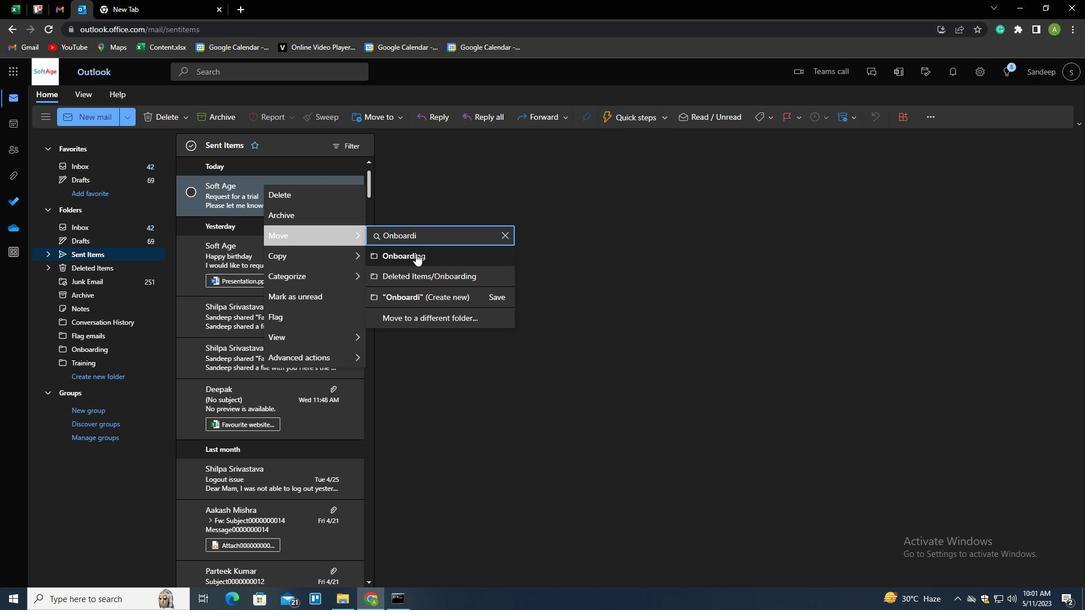 
Action: Mouse moved to (481, 347)
Screenshot: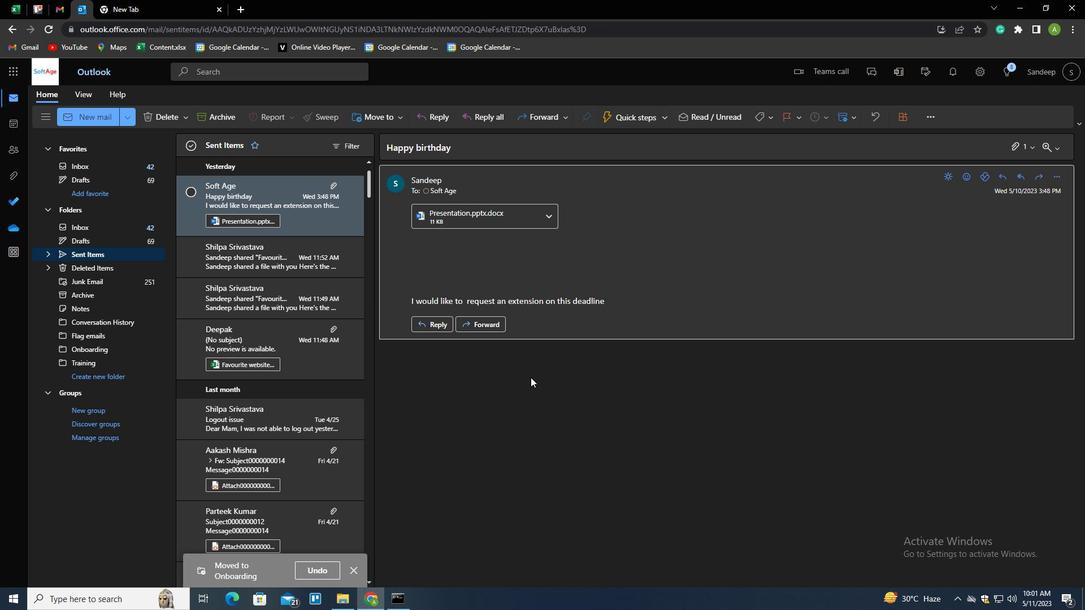 
